 Task: Set the text color of the chart to blue.
Action: Mouse pressed left at (144, 293)
Screenshot: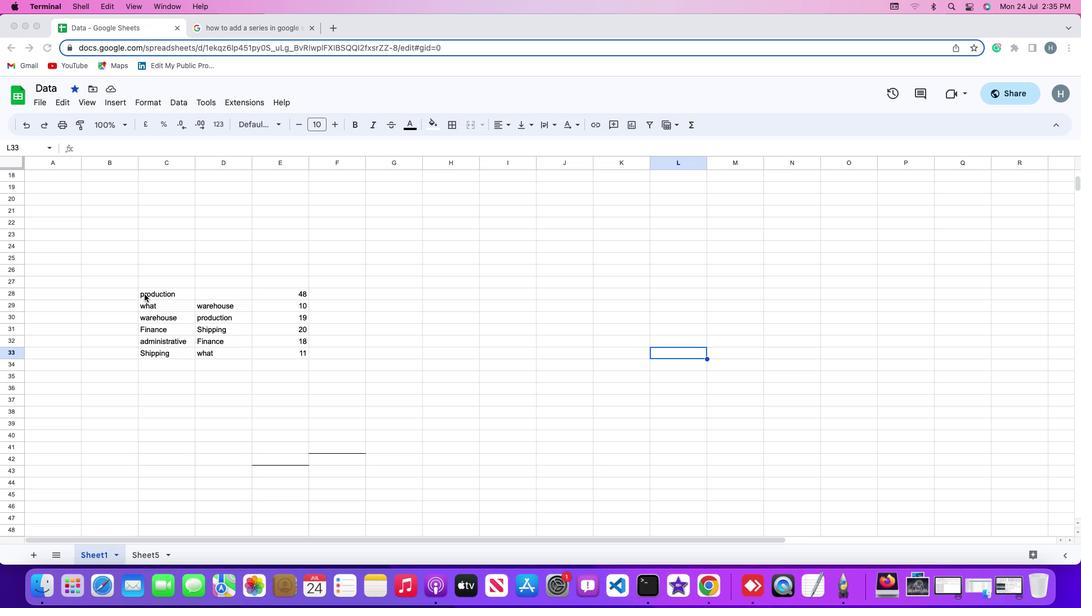 
Action: Mouse pressed left at (144, 293)
Screenshot: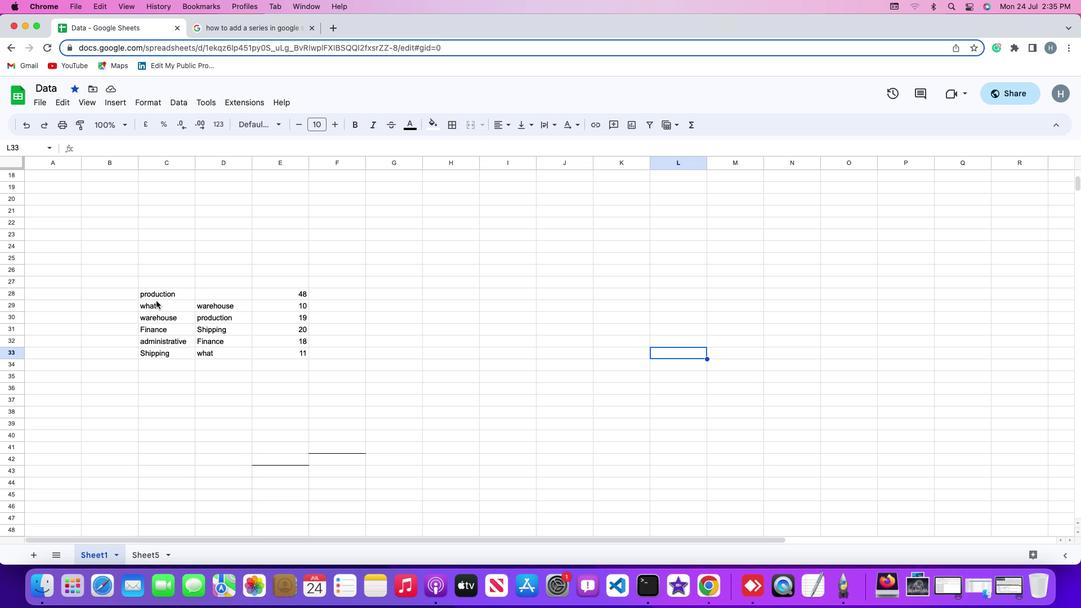 
Action: Mouse moved to (118, 99)
Screenshot: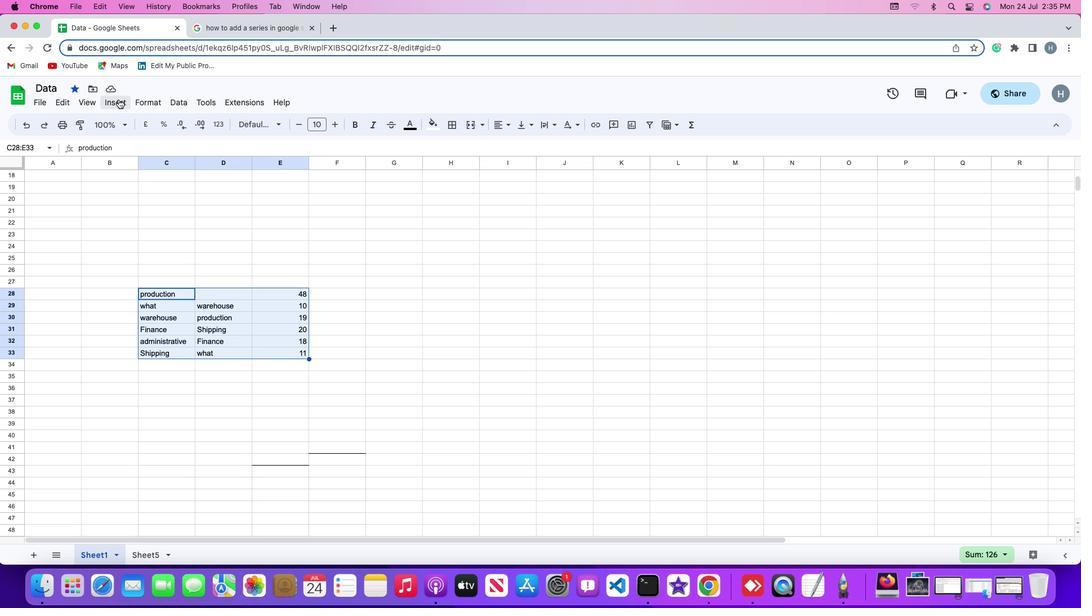 
Action: Mouse pressed left at (118, 99)
Screenshot: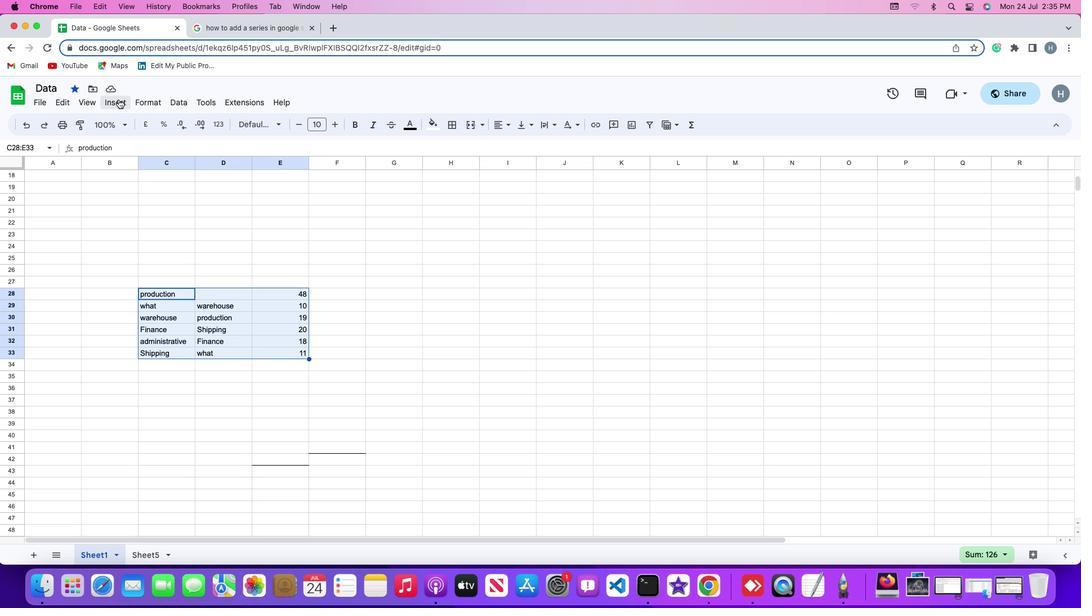 
Action: Mouse moved to (137, 203)
Screenshot: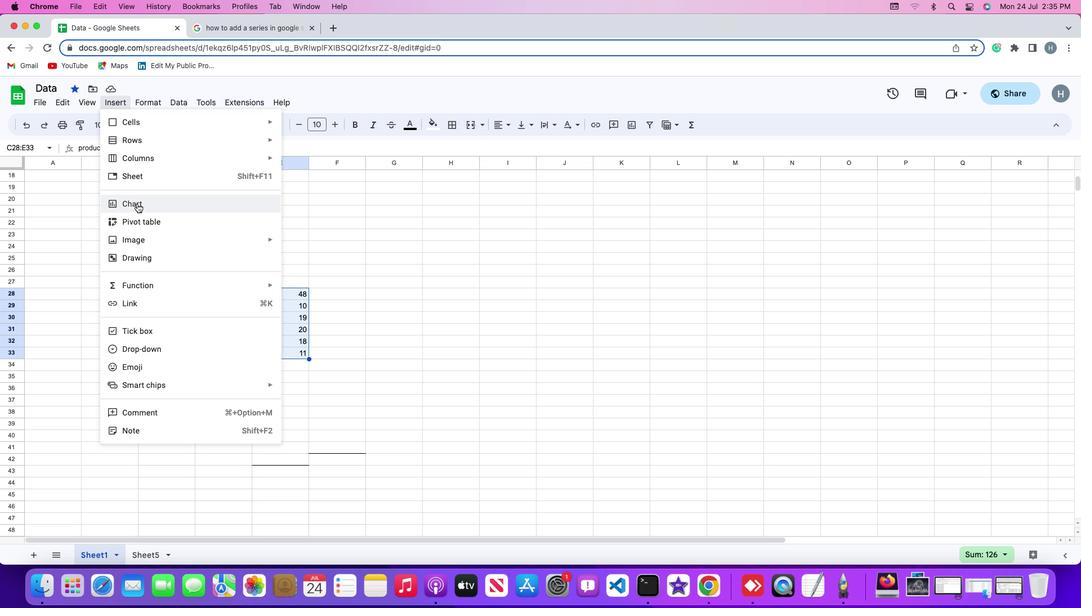 
Action: Mouse pressed left at (137, 203)
Screenshot: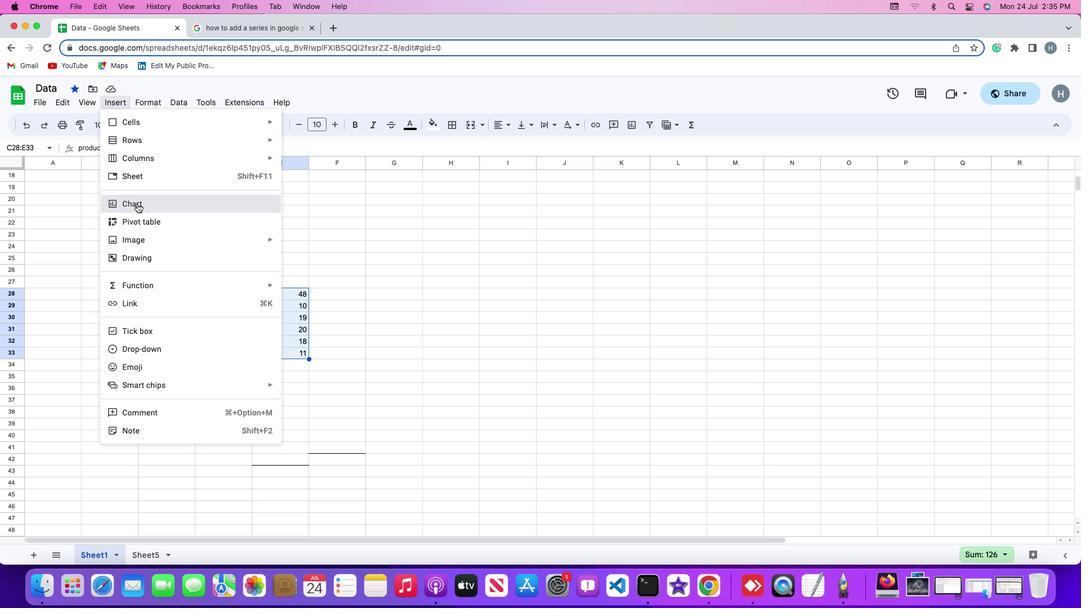 
Action: Mouse moved to (1026, 156)
Screenshot: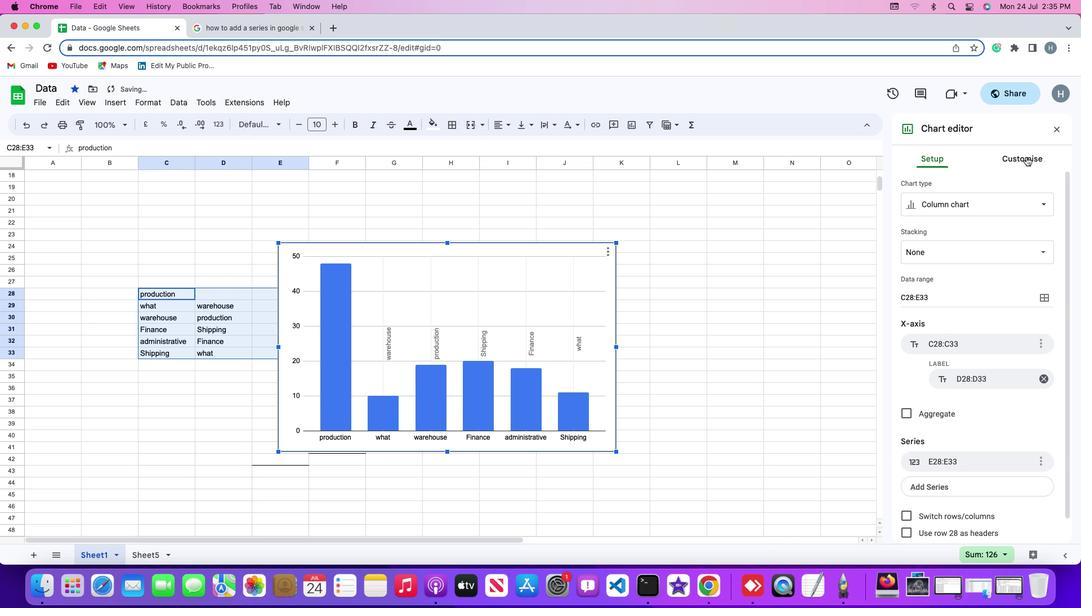 
Action: Mouse pressed left at (1026, 156)
Screenshot: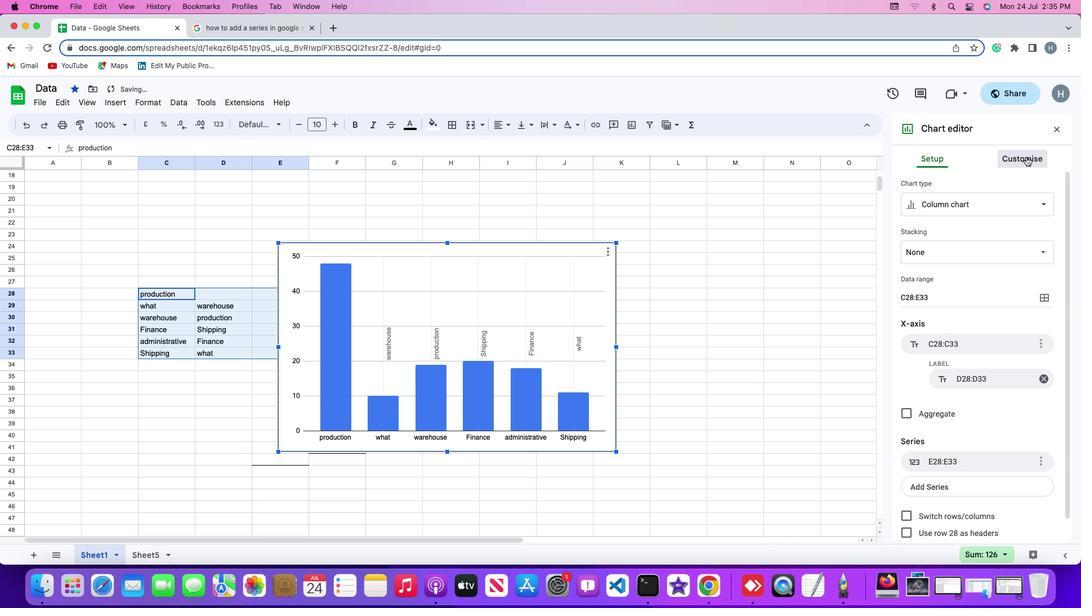 
Action: Mouse moved to (951, 359)
Screenshot: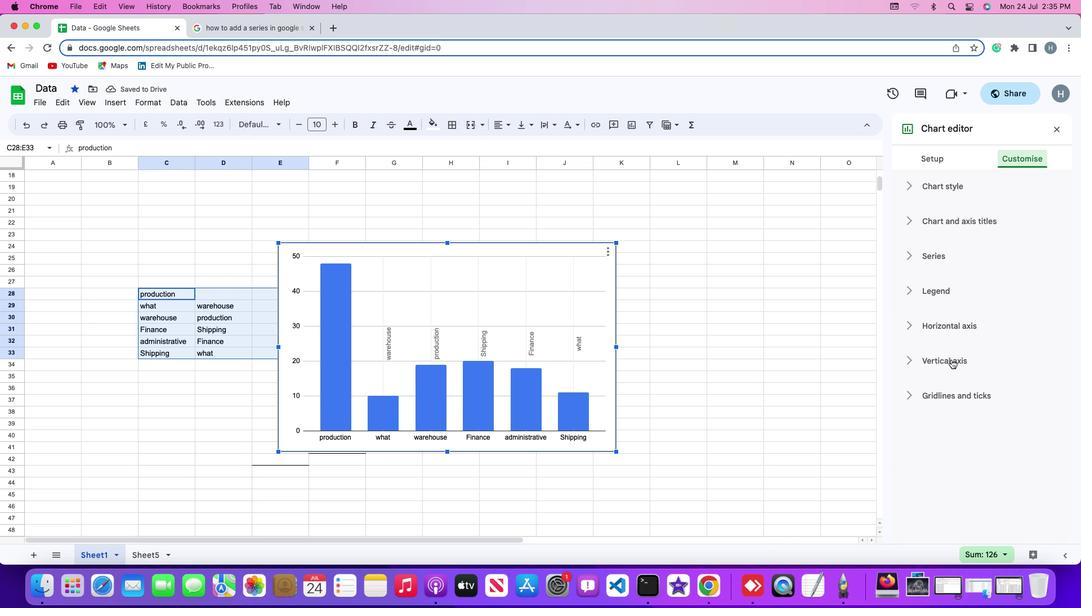 
Action: Mouse pressed left at (951, 359)
Screenshot: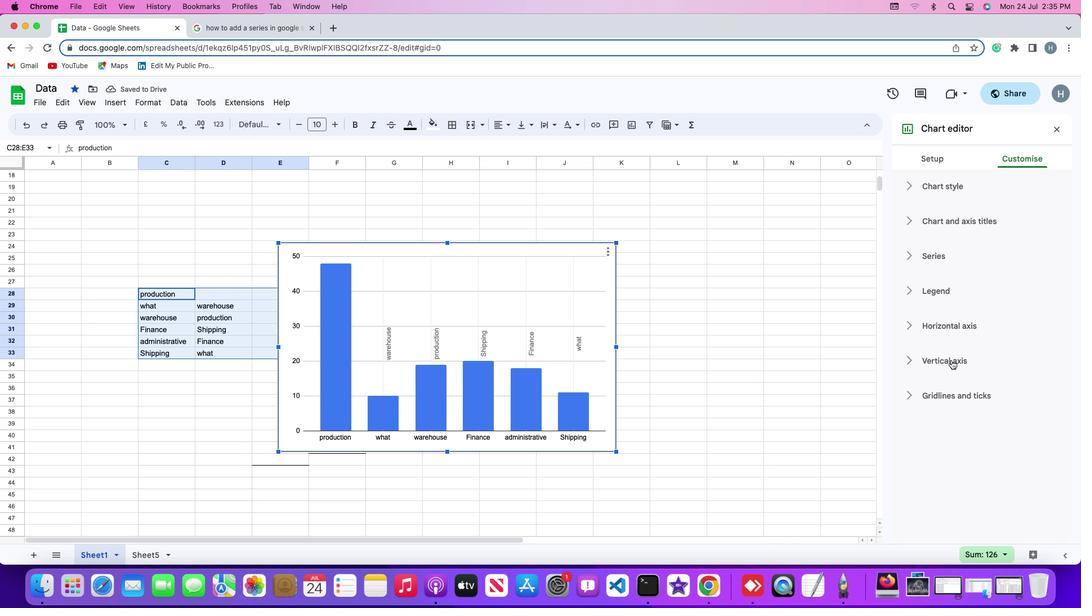 
Action: Mouse moved to (958, 432)
Screenshot: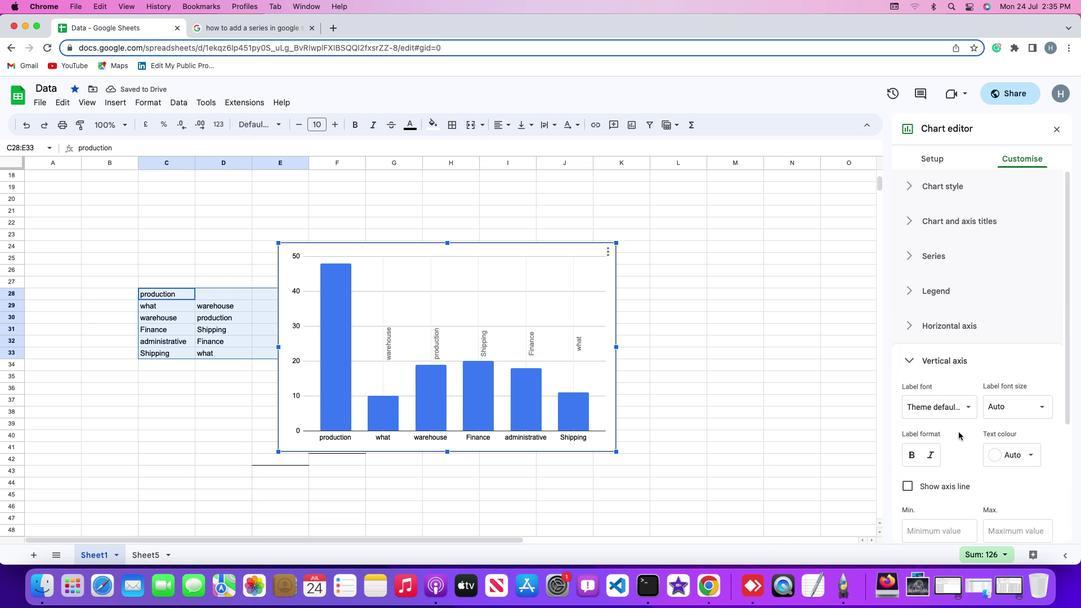 
Action: Mouse scrolled (958, 432) with delta (0, 0)
Screenshot: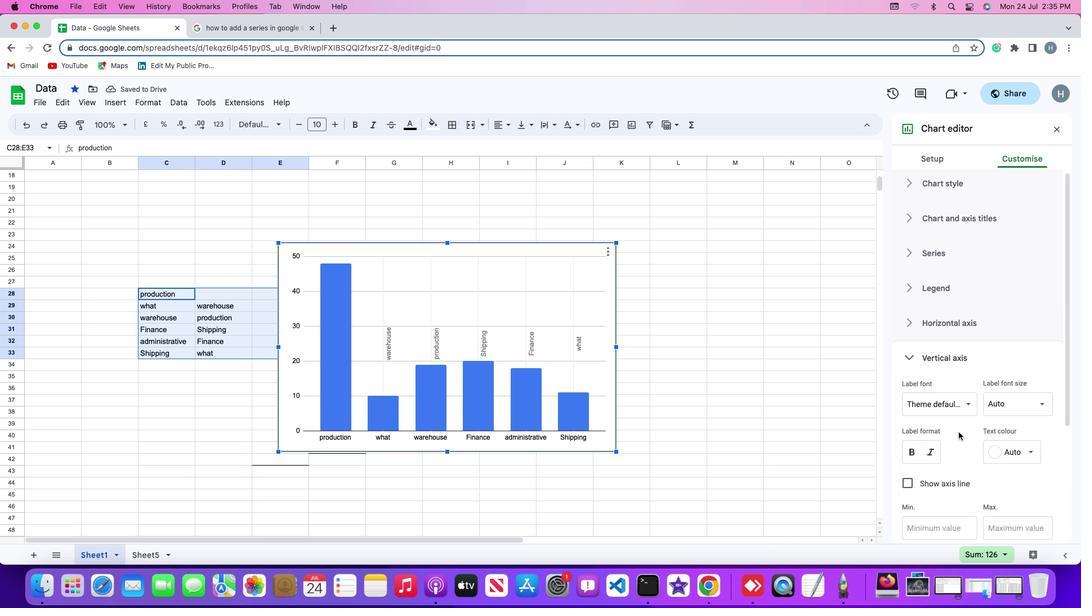 
Action: Mouse scrolled (958, 432) with delta (0, 0)
Screenshot: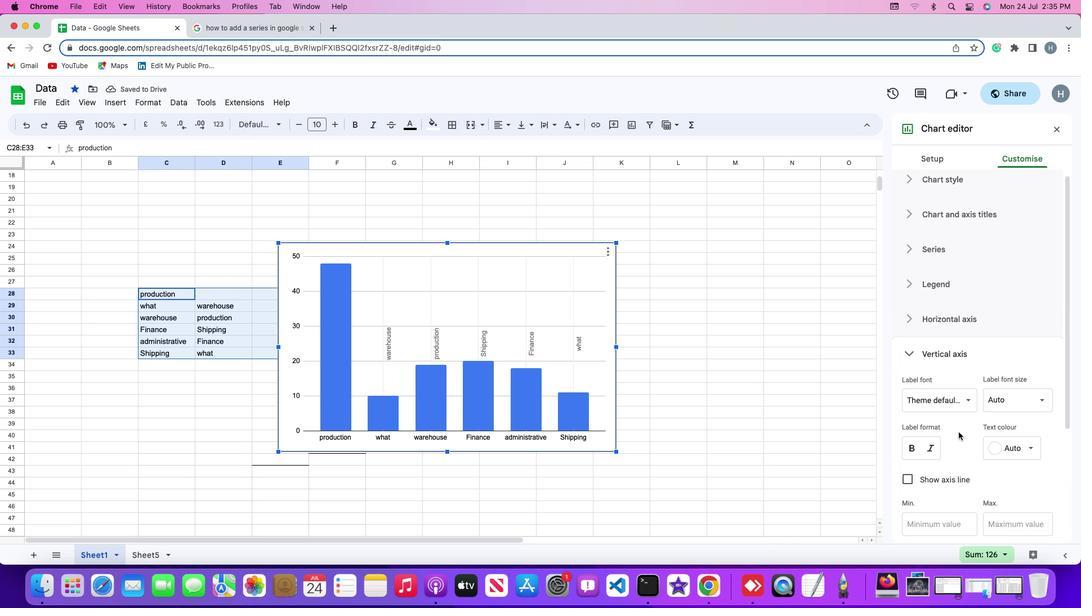 
Action: Mouse scrolled (958, 432) with delta (0, -1)
Screenshot: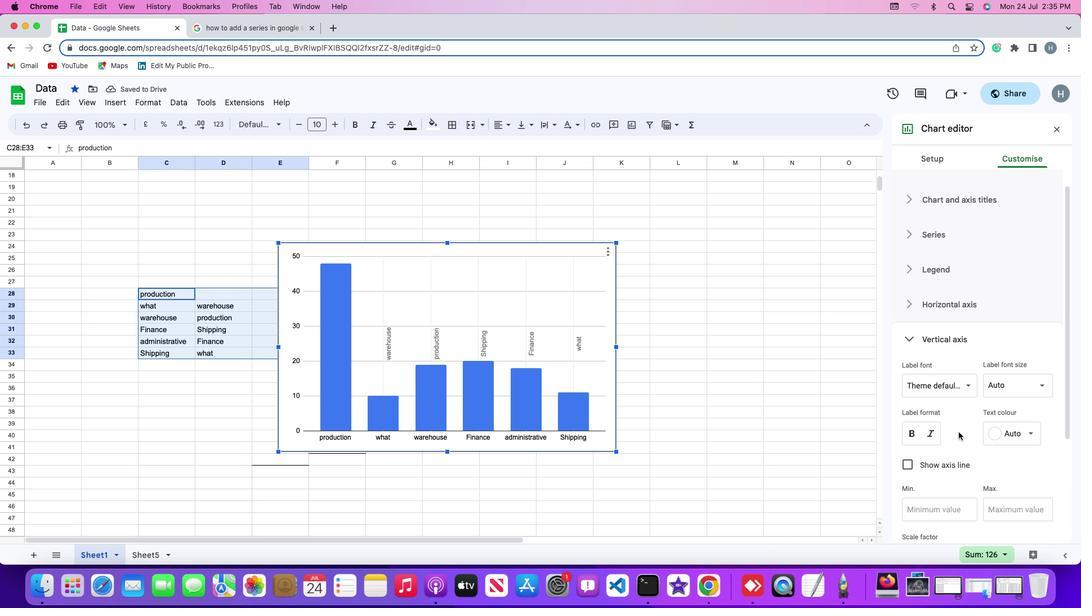 
Action: Mouse scrolled (958, 432) with delta (0, -2)
Screenshot: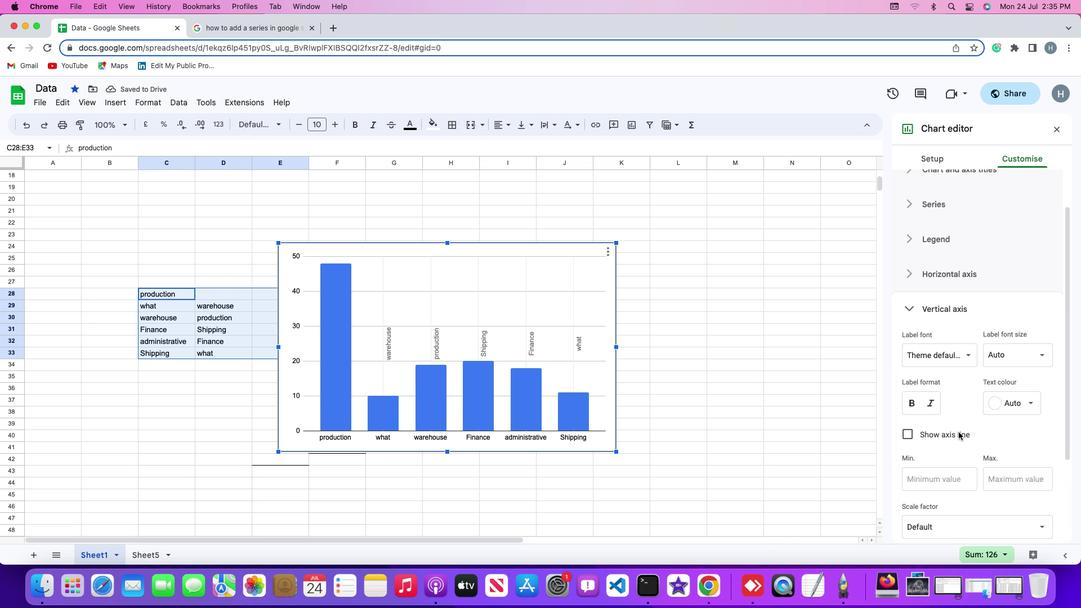 
Action: Mouse moved to (1032, 287)
Screenshot: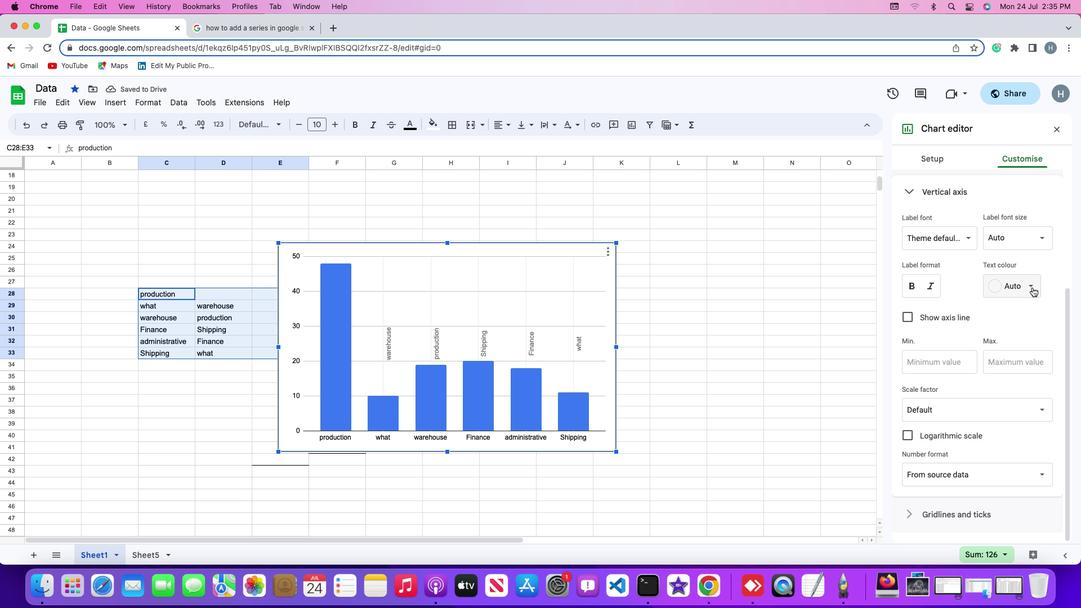 
Action: Mouse pressed left at (1032, 287)
Screenshot: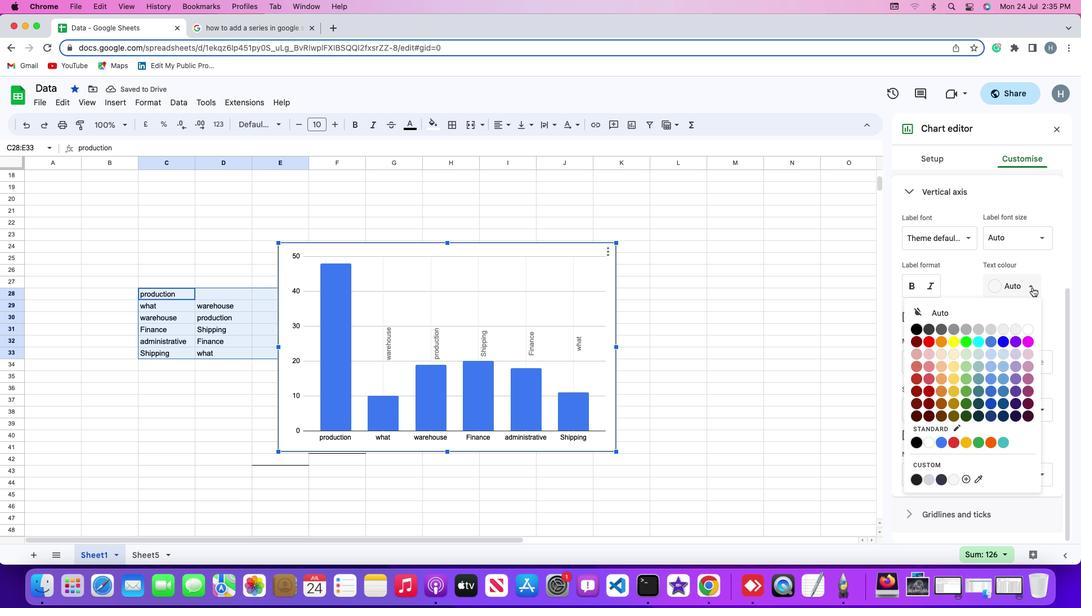 
Action: Mouse moved to (1003, 344)
Screenshot: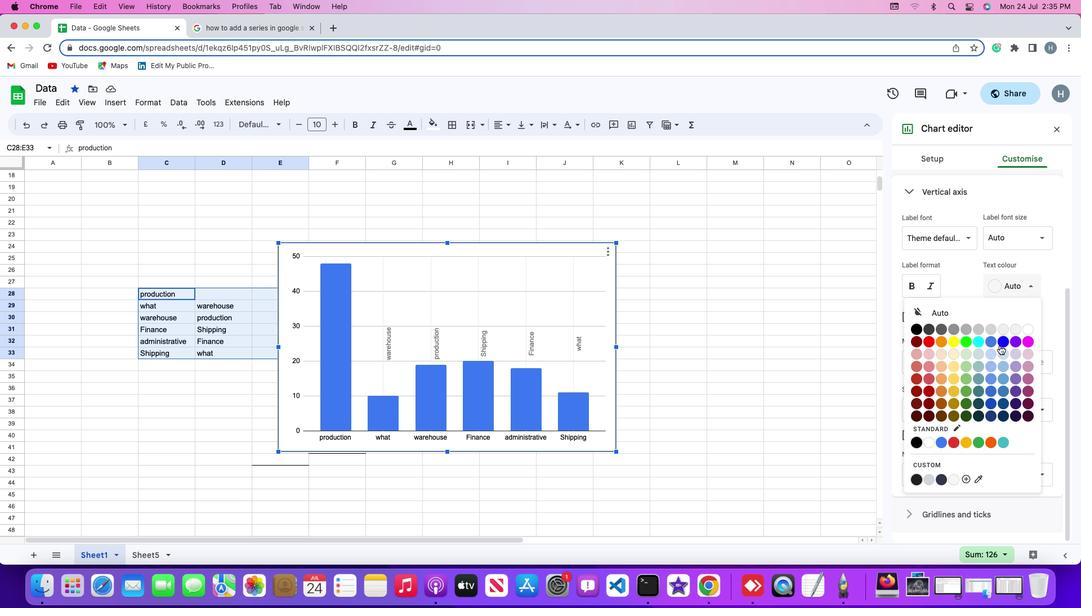 
